 Task: Locate the nearest state parks to Austin, Texas, and San Antonio, Texas.
Action: Mouse moved to (190, 94)
Screenshot: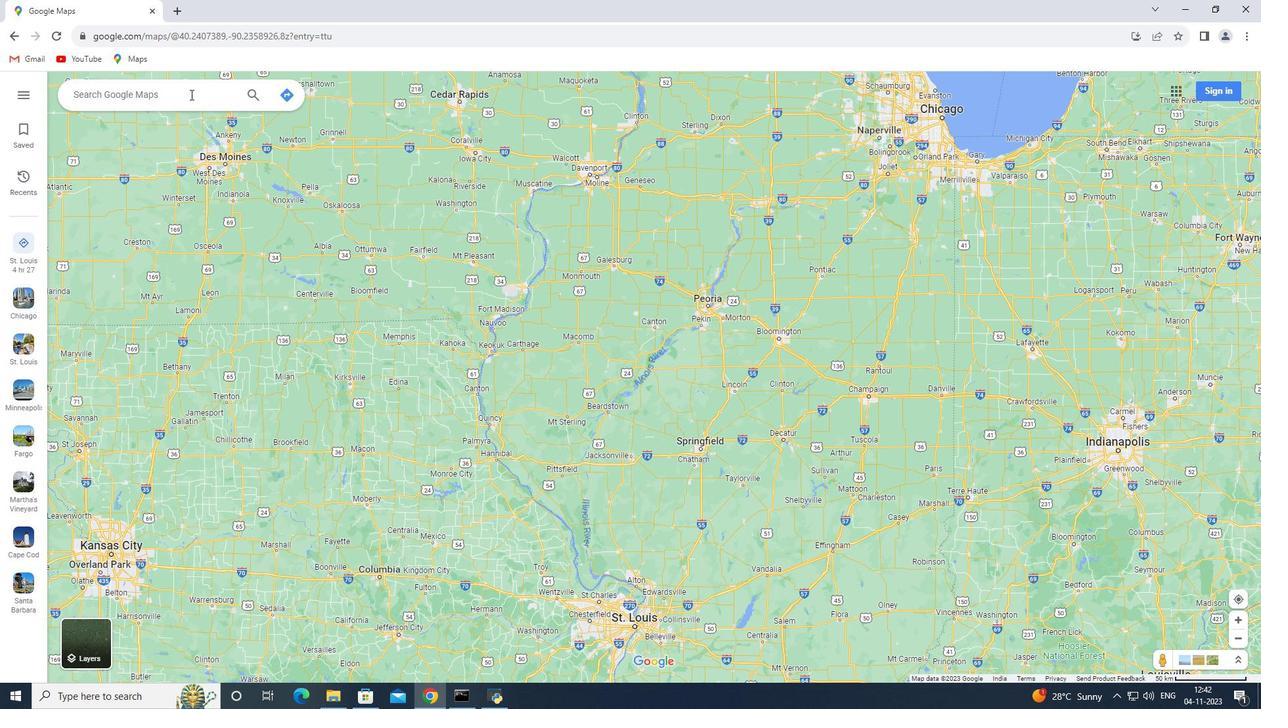 
Action: Mouse pressed left at (190, 94)
Screenshot: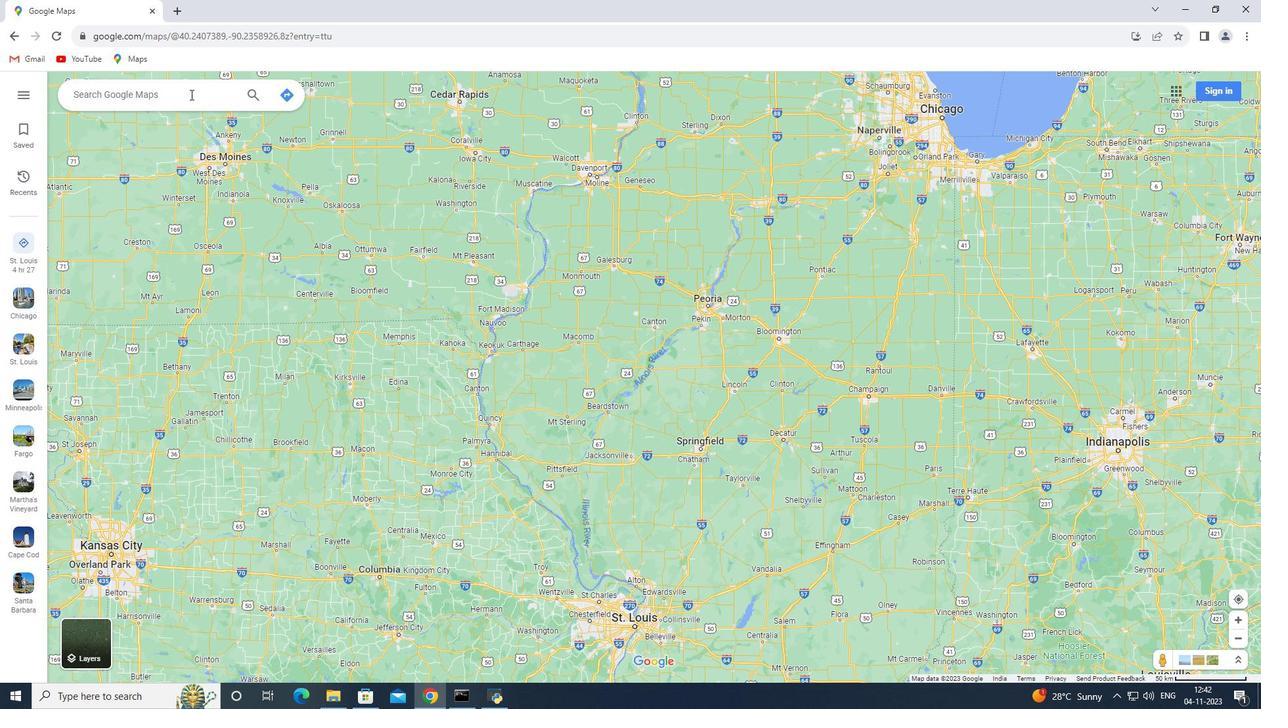 
Action: Key pressed <Key.shift>Austin,<Key.space><Key.shift>Texas<Key.enter>
Screenshot: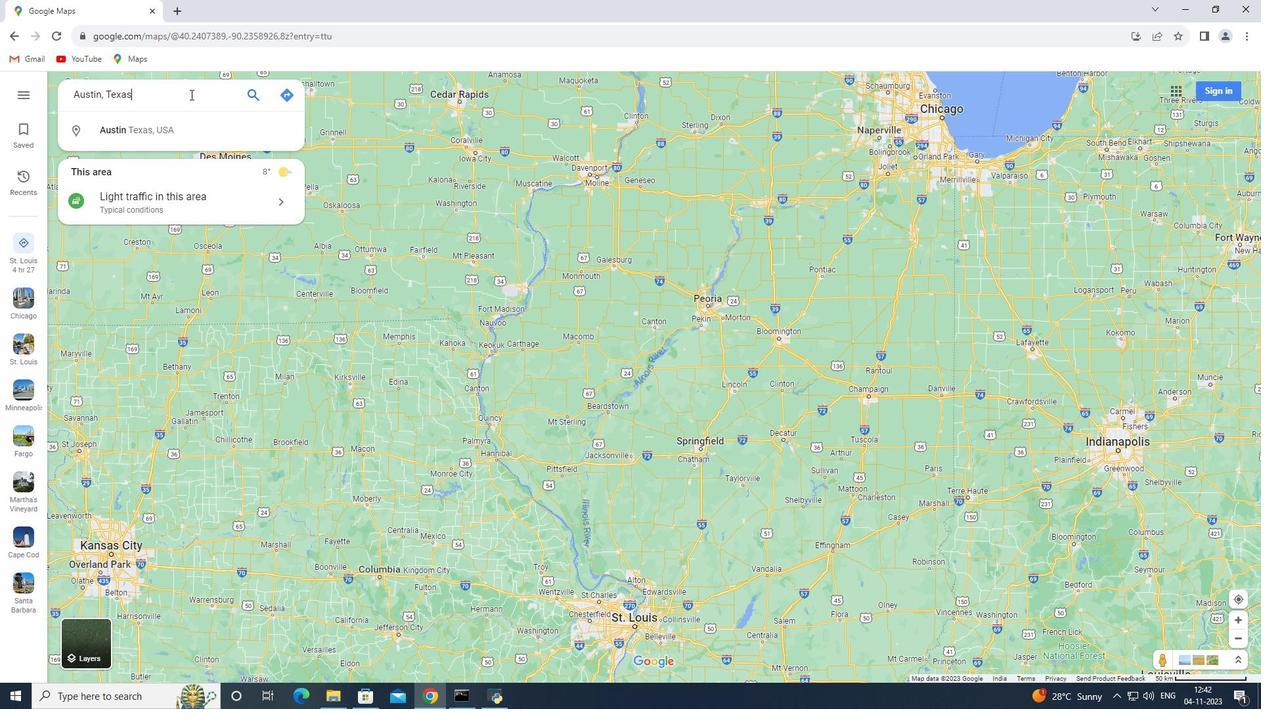 
Action: Mouse moved to (178, 311)
Screenshot: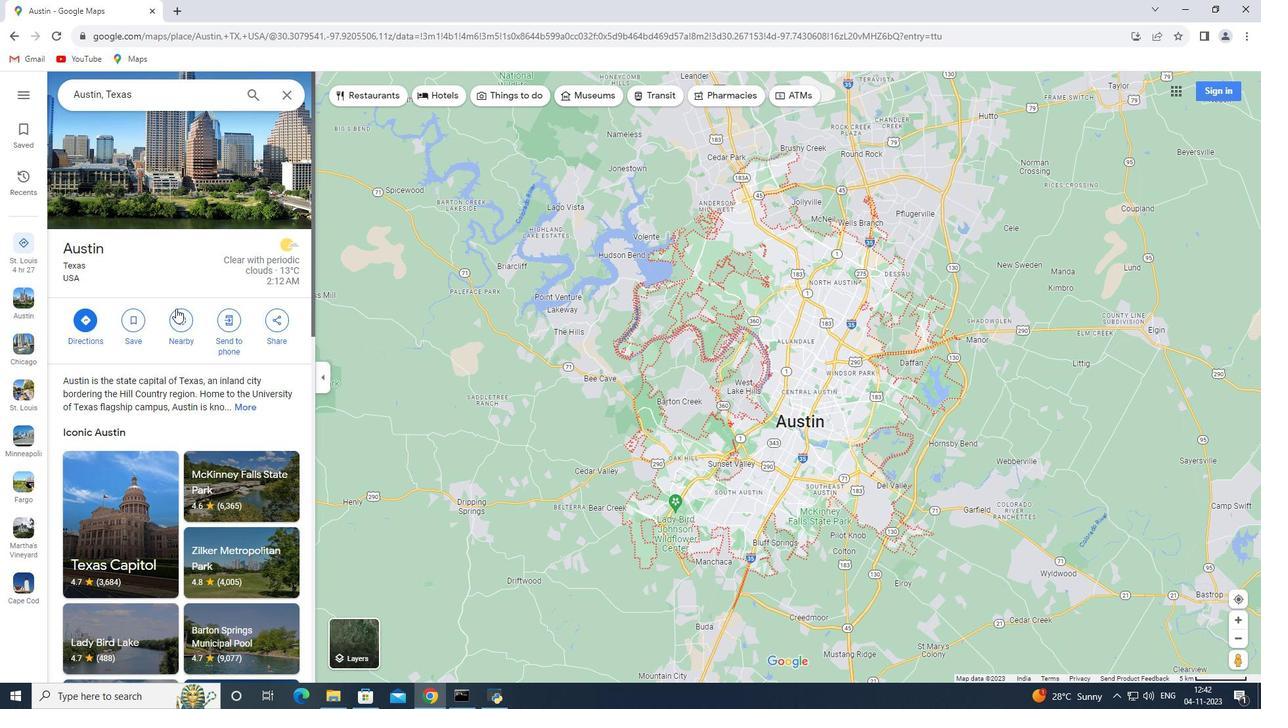 
Action: Mouse pressed left at (178, 311)
Screenshot: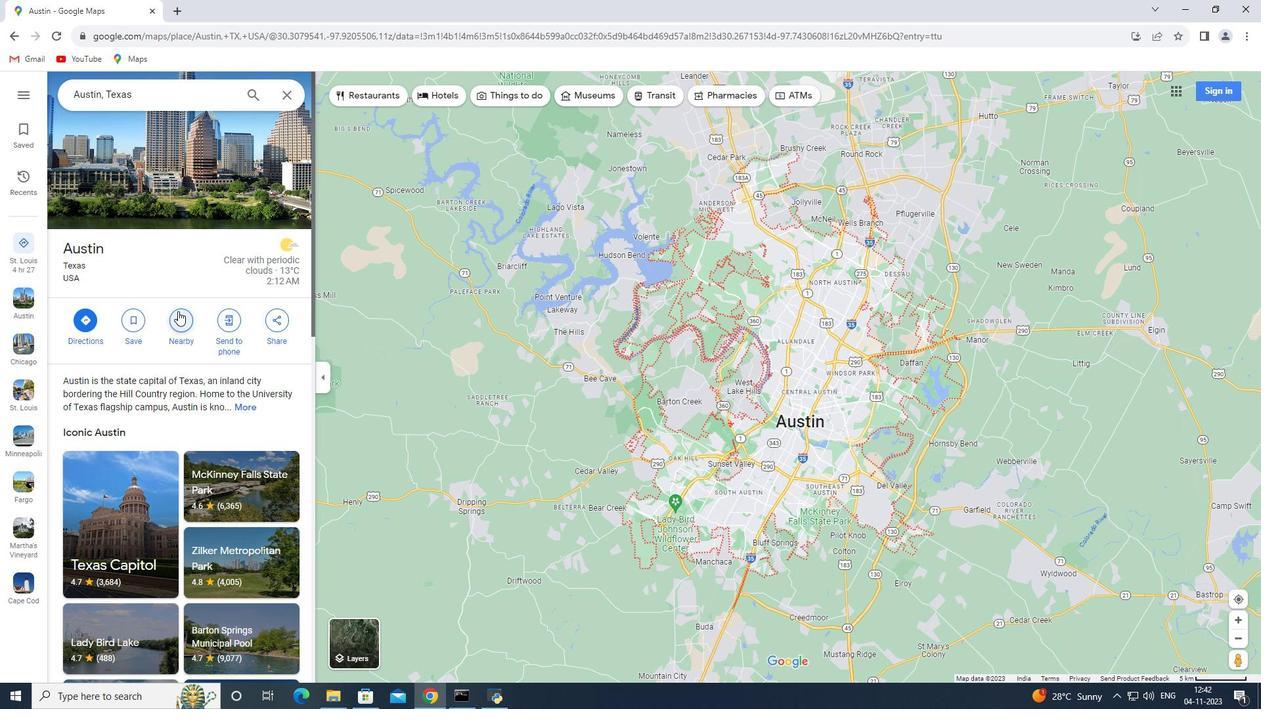 
Action: Key pressed state<Key.space>parks<Key.enter>
Screenshot: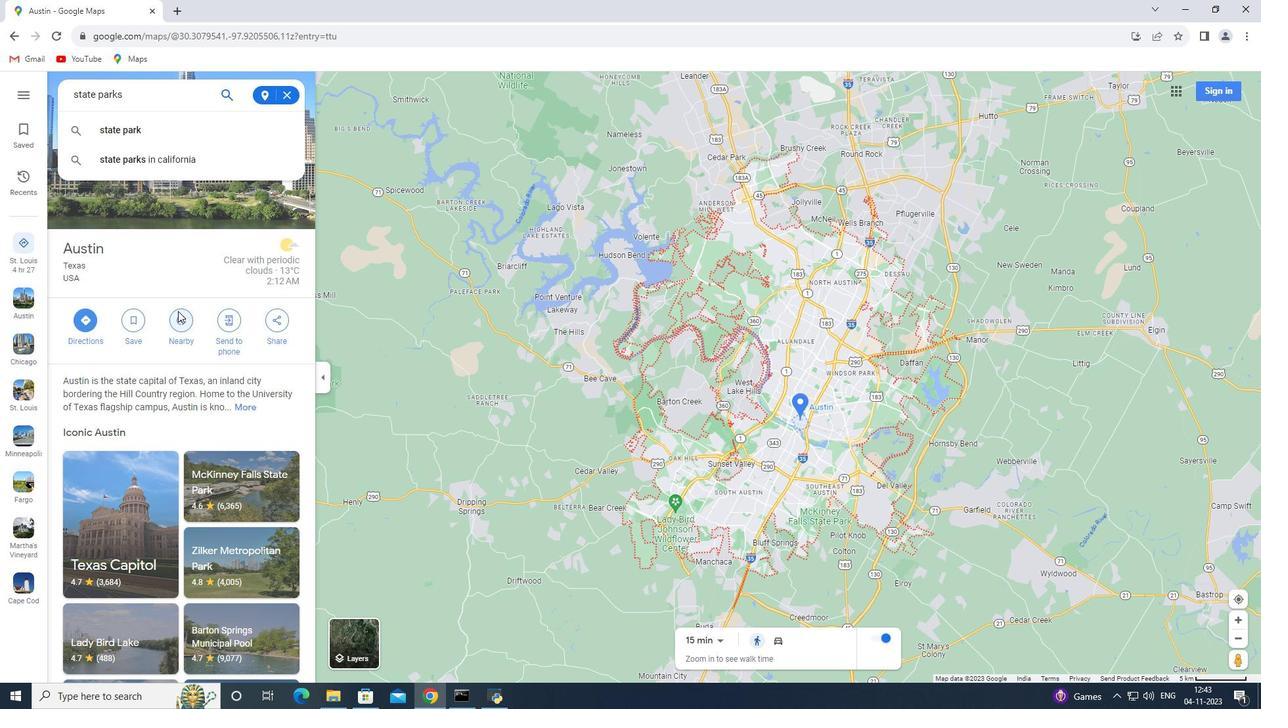 
Action: Mouse moved to (286, 93)
Screenshot: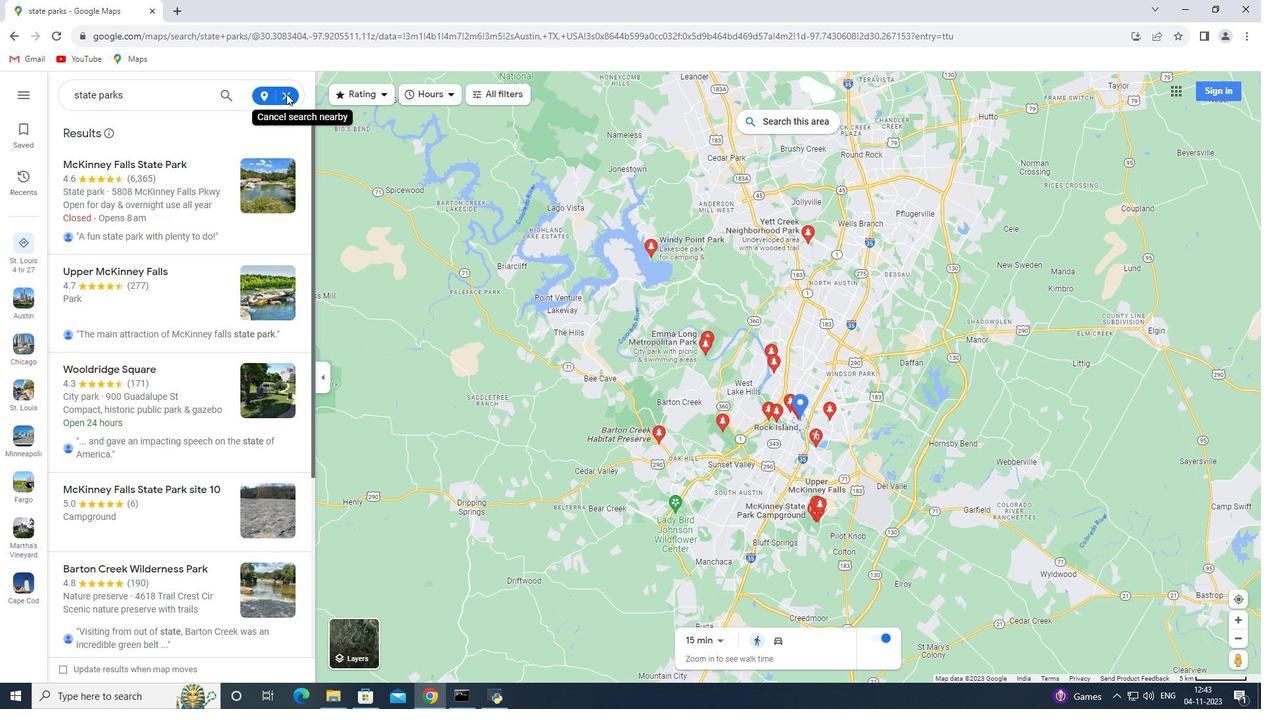 
Action: Mouse pressed left at (286, 93)
Screenshot: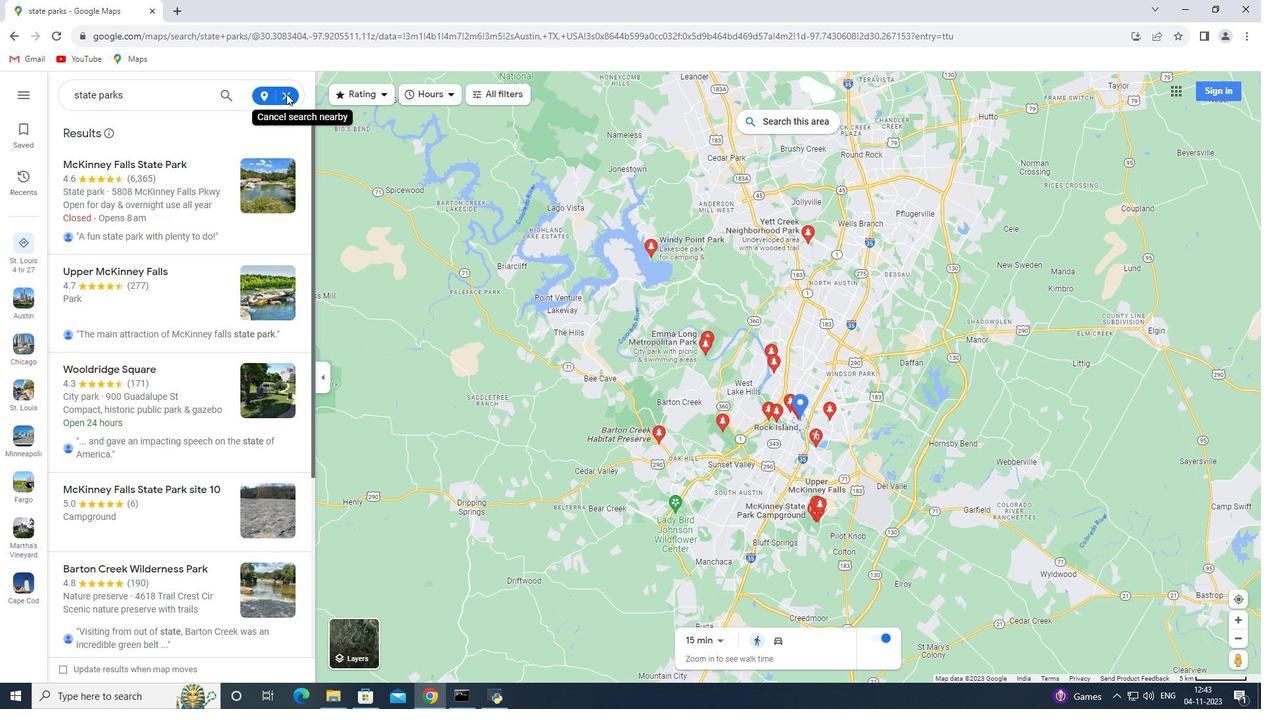
Action: Mouse moved to (288, 92)
Screenshot: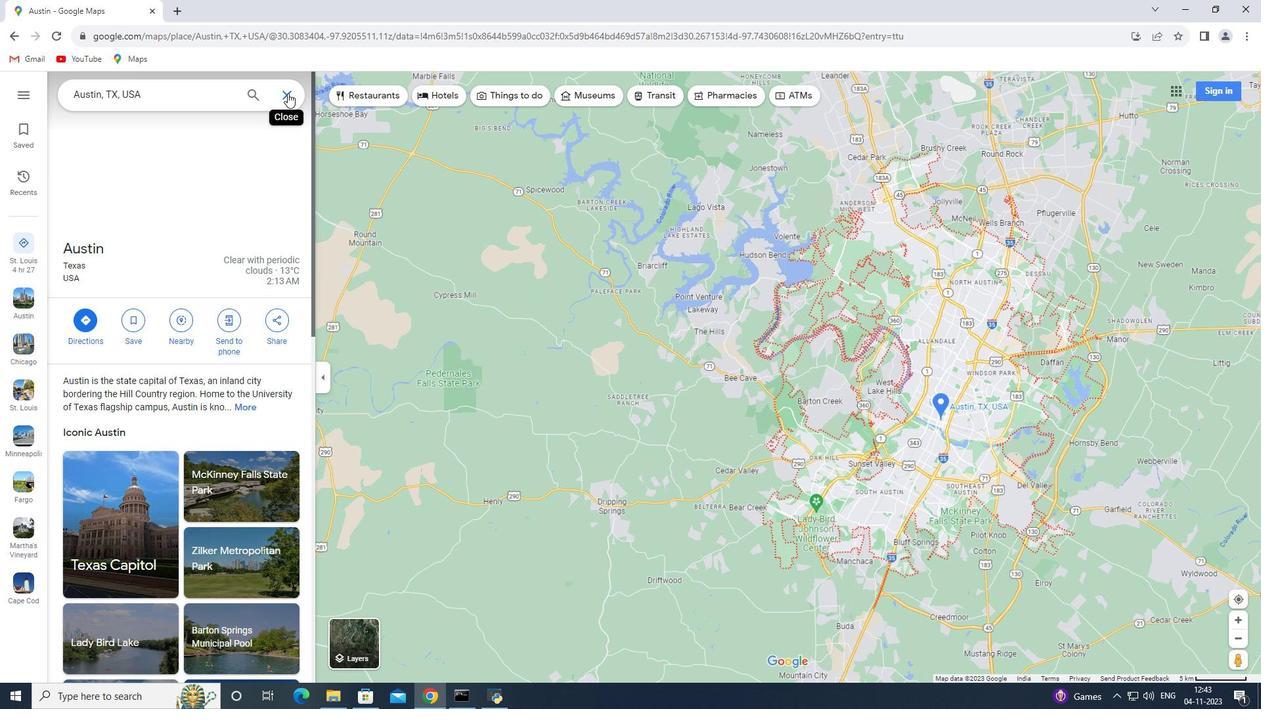 
Action: Mouse pressed left at (288, 92)
Screenshot: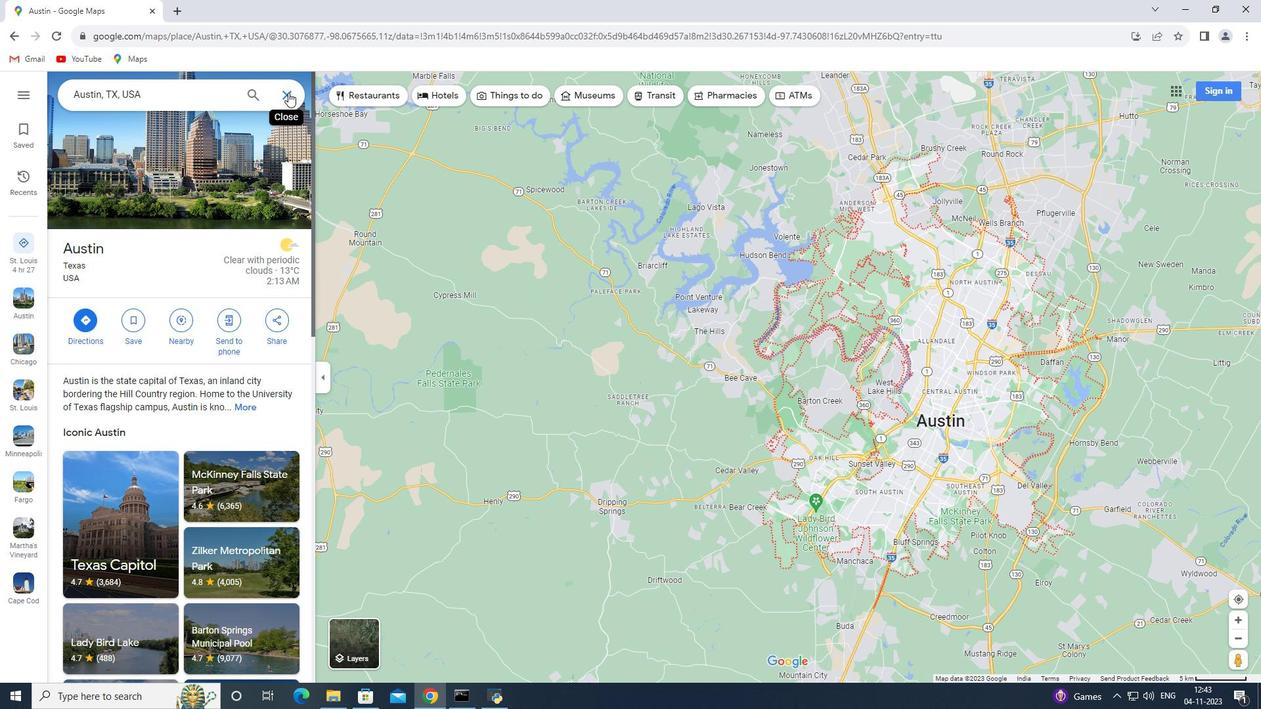
Action: Mouse moved to (206, 84)
Screenshot: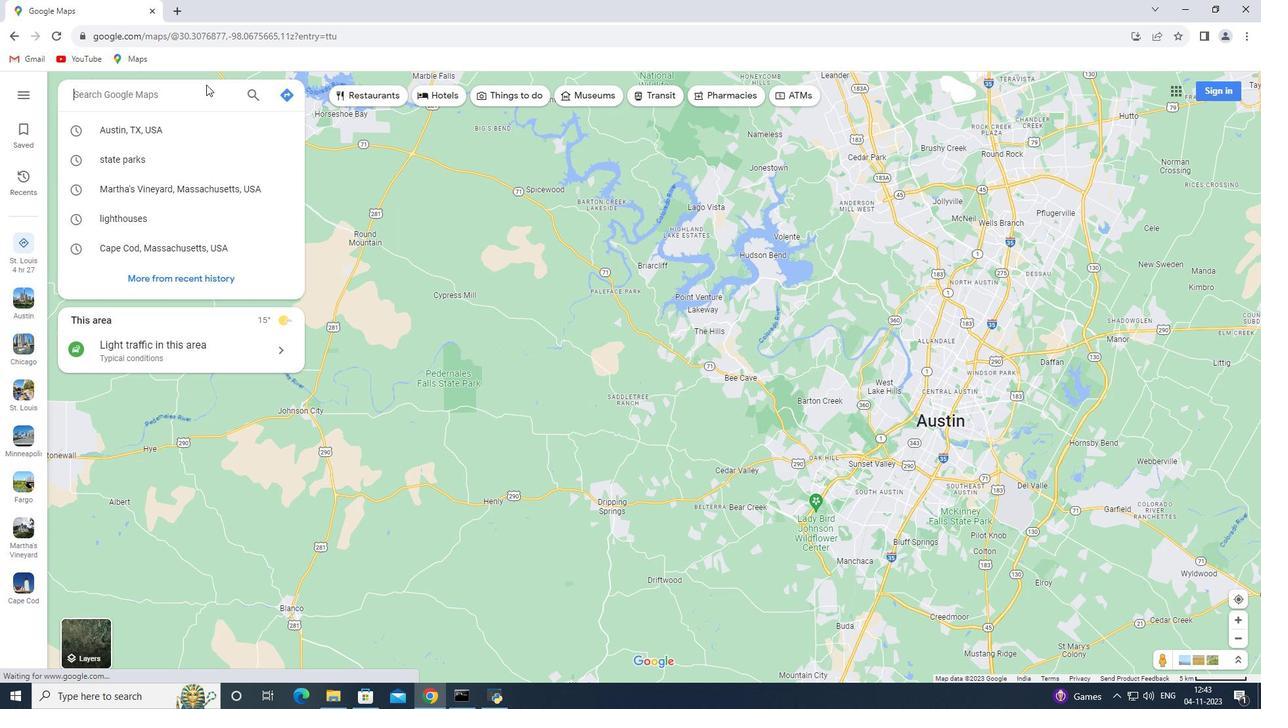 
Action: Key pressed <Key.shift>San<Key.space><Key.shift>Antonio,<Key.space><Key.shift>Texas<Key.enter>
Screenshot: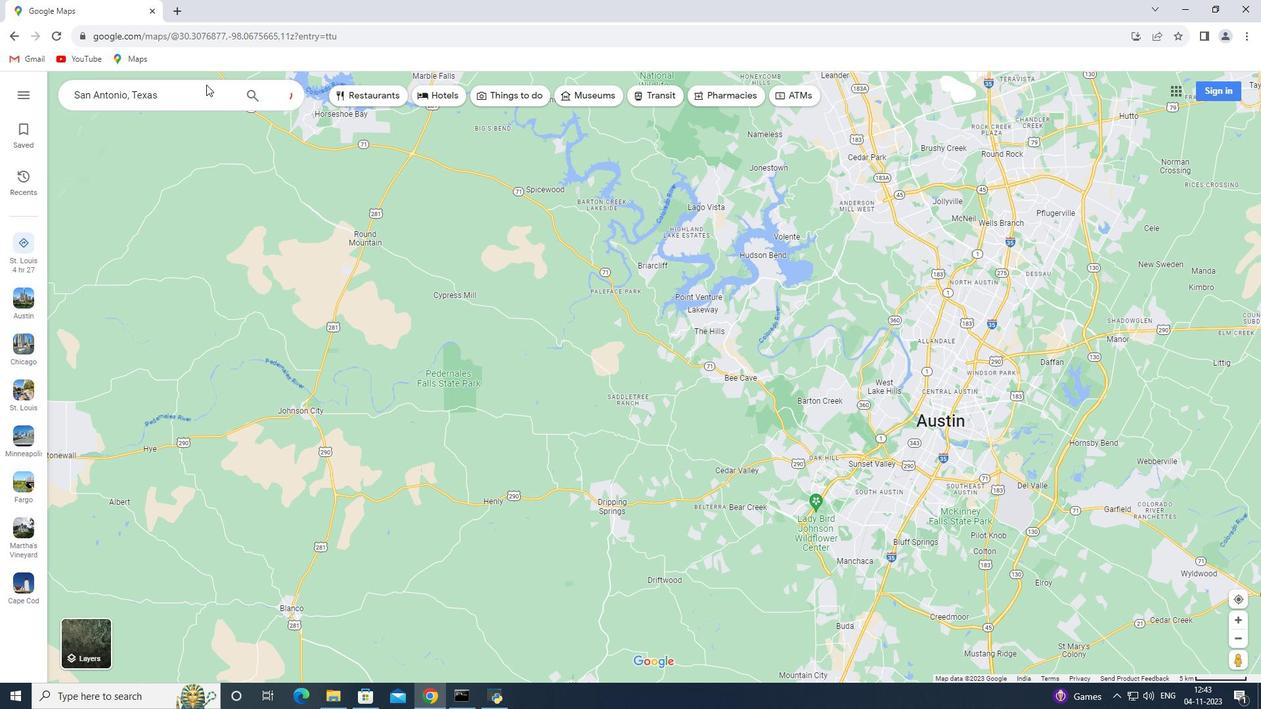 
Action: Mouse moved to (173, 315)
Screenshot: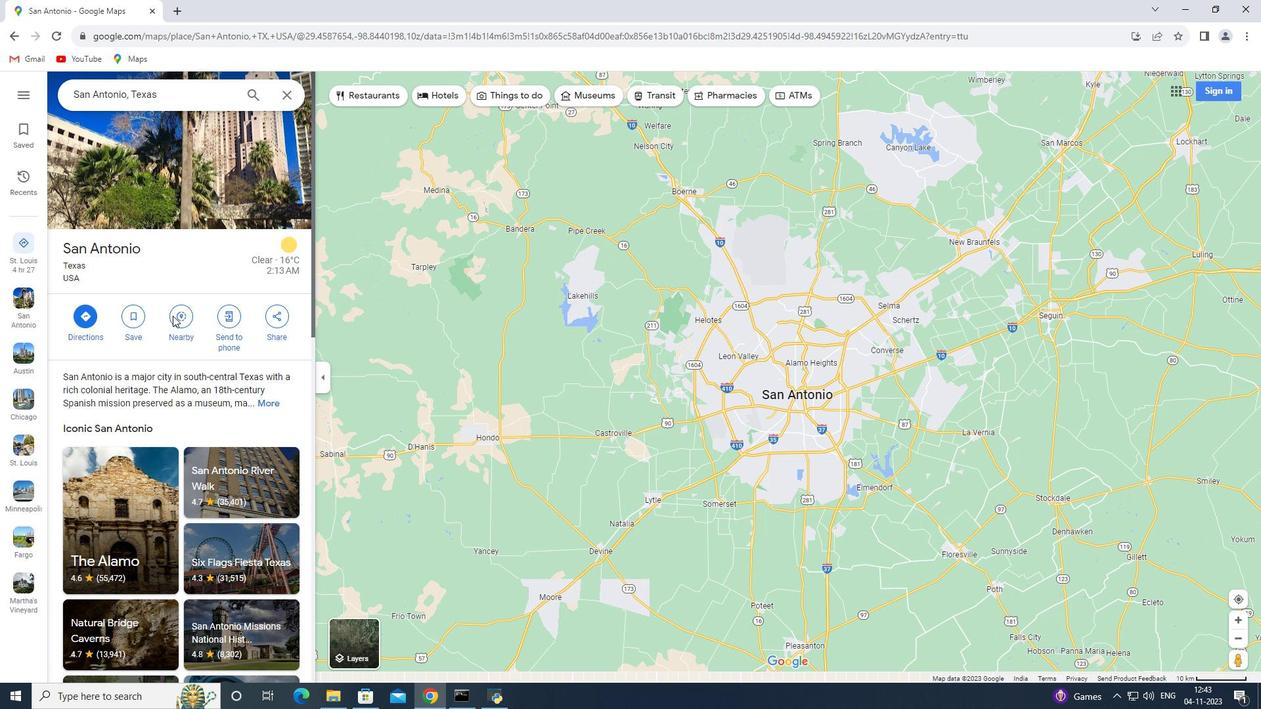 
Action: Mouse pressed left at (173, 315)
Screenshot: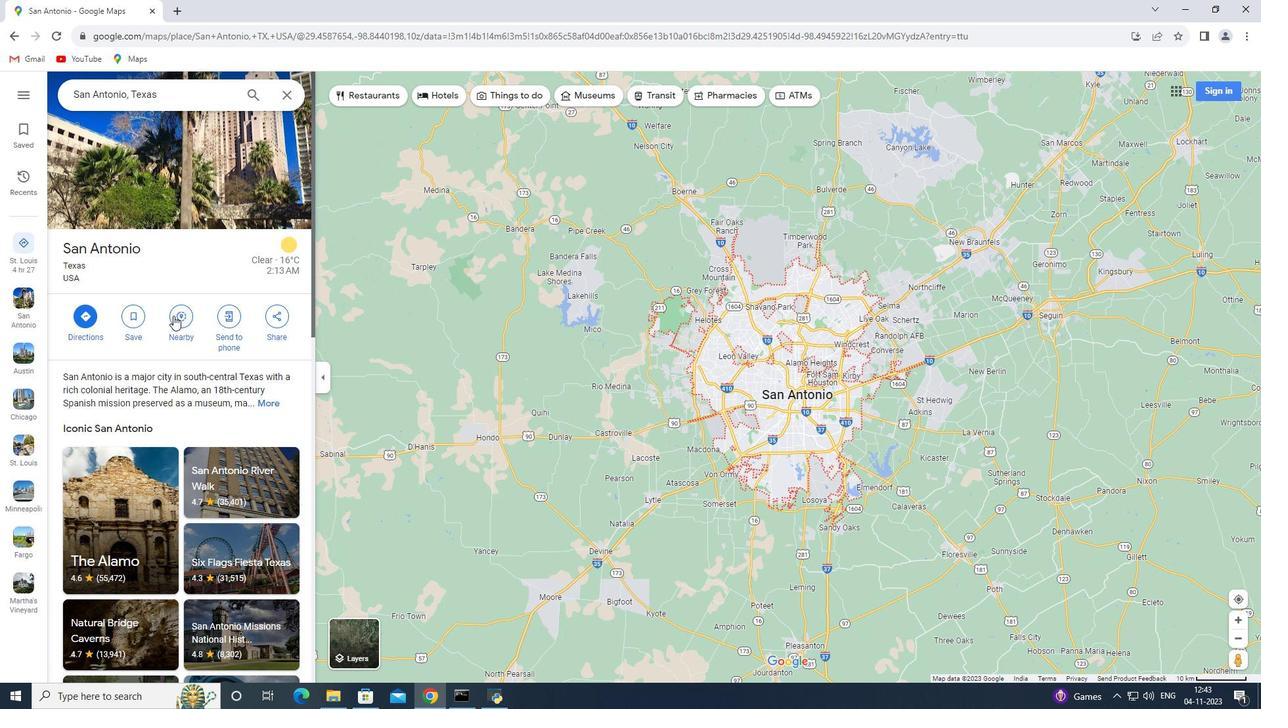 
Action: Key pressed state<Key.space>parks<Key.enter>
Screenshot: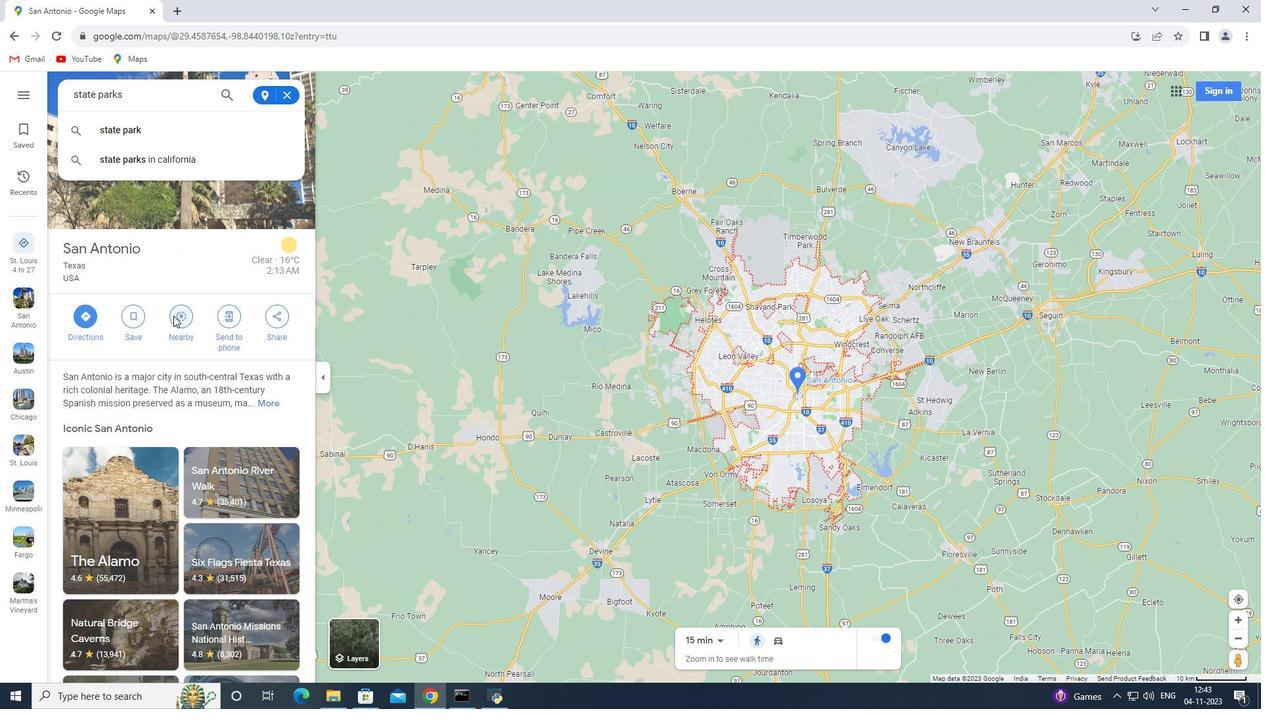
